 Task: Make in the project TricklePlan a sprint 'Cosmic Ray'.
Action: Mouse moved to (726, 156)
Screenshot: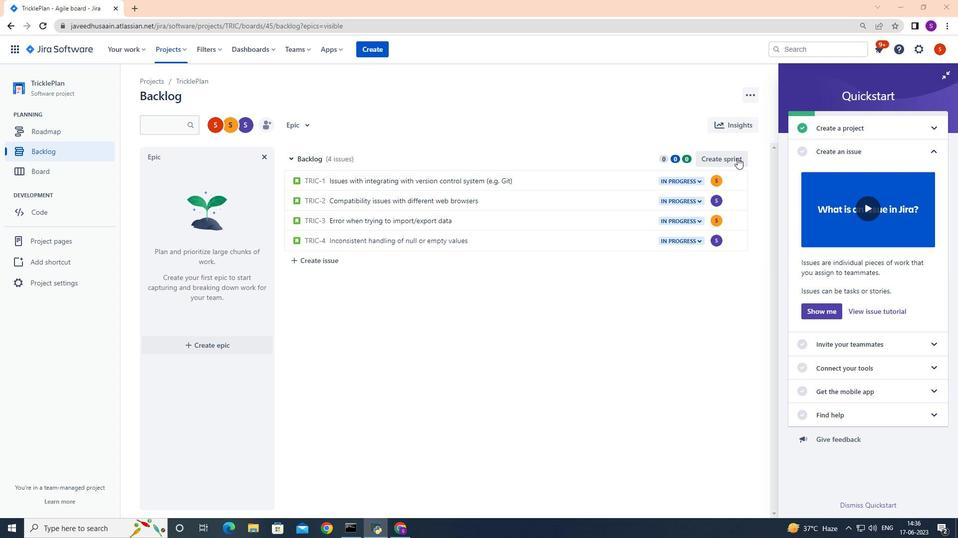 
Action: Mouse pressed left at (726, 156)
Screenshot: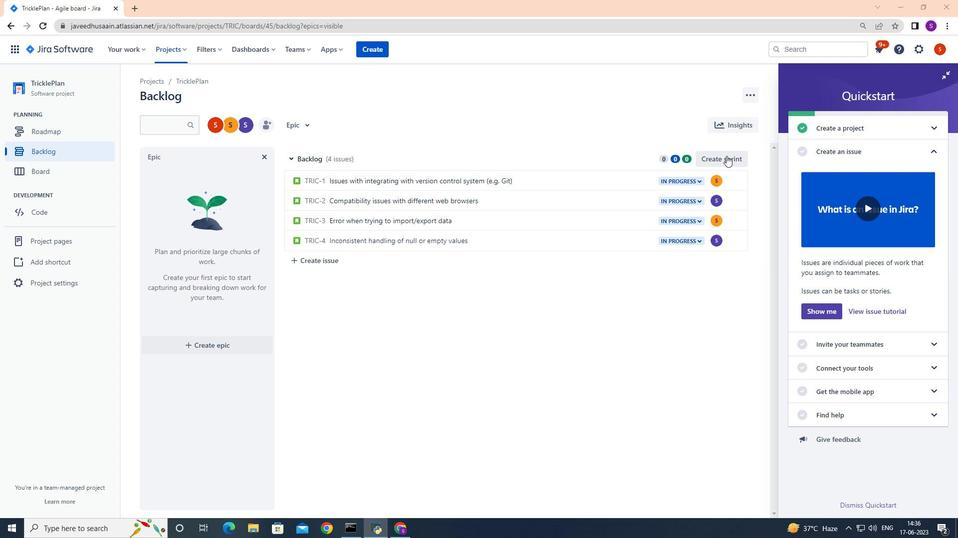 
Action: Mouse moved to (343, 158)
Screenshot: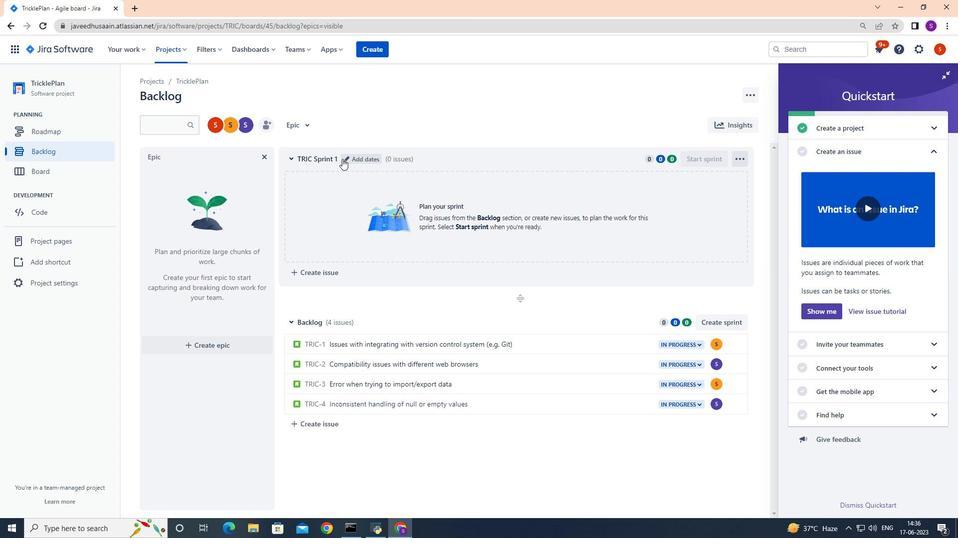 
Action: Mouse pressed left at (343, 158)
Screenshot: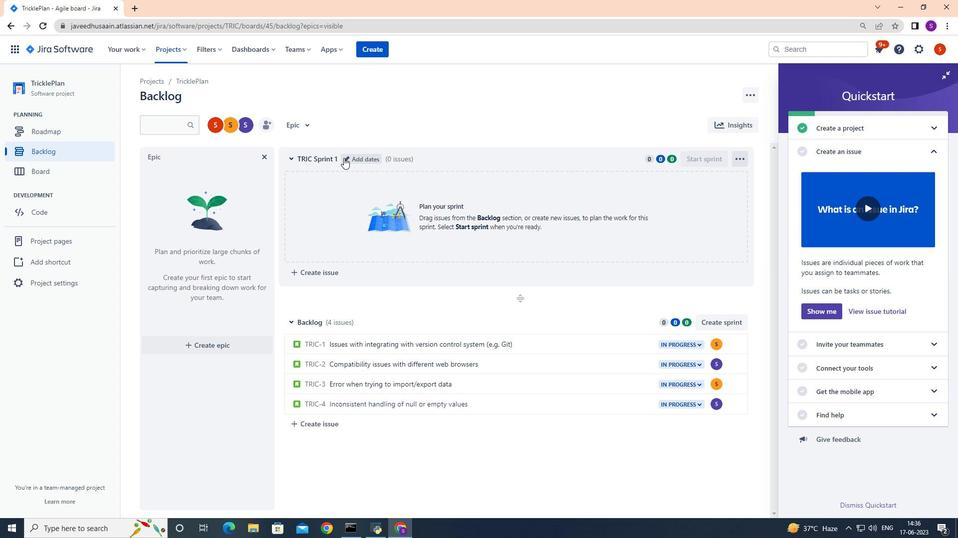 
Action: Mouse moved to (400, 123)
Screenshot: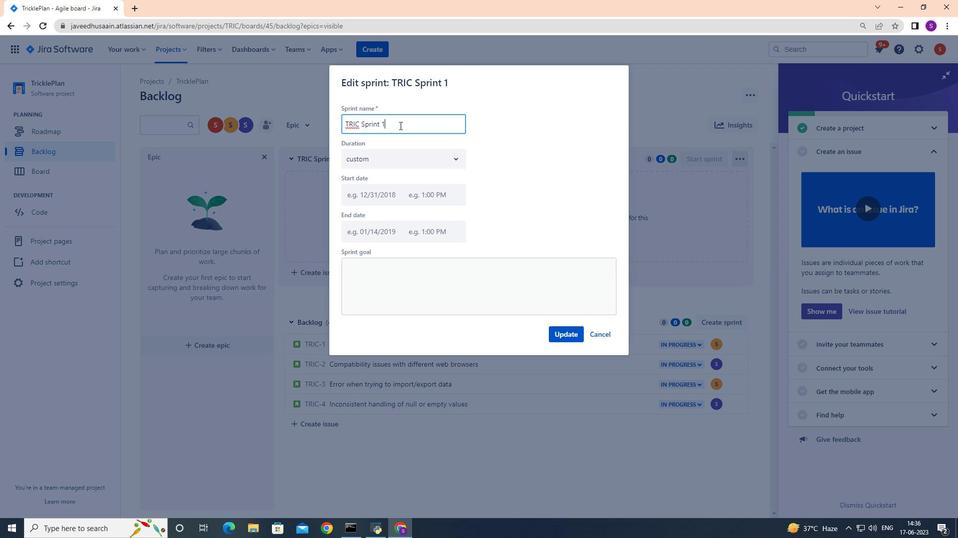 
Action: Key pressed <Key.backspace><Key.backspace><Key.backspace><Key.backspace><Key.backspace><Key.backspace><Key.backspace><Key.backspace><Key.backspace><Key.backspace><Key.backspace><Key.backspace><Key.backspace><Key.backspace><Key.backspace><Key.backspace><Key.backspace><Key.backspace><Key.backspace><Key.backspace><Key.backspace><Key.backspace><Key.backspace><Key.backspace><Key.backspace><Key.backspace><Key.backspace><Key.backspace><Key.backspace><Key.backspace><Key.backspace><Key.backspace><Key.backspace><Key.backspace><Key.backspace><Key.shift><Key.shift><Key.shift><Key.shift><Key.shift><Key.shift><Key.shift><Key.shift><Key.shift><Key.shift><Key.shift><Key.shift><Key.shift><Key.shift><Key.shift><Key.shift><Key.shift><Key.shift><Key.shift><Key.shift><Key.shift><Key.shift>Cosmic<Key.space><Key.shift>Ray
Screenshot: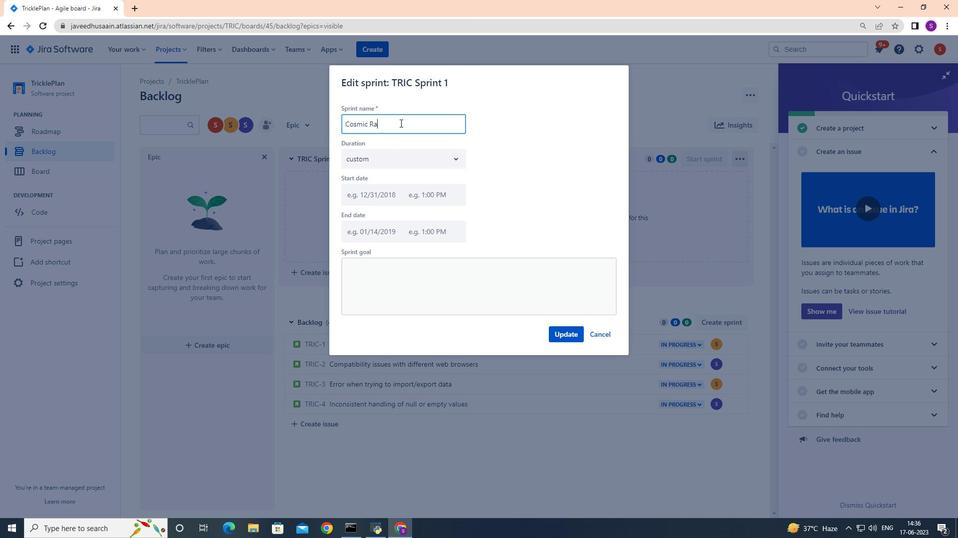 
Action: Mouse moved to (561, 330)
Screenshot: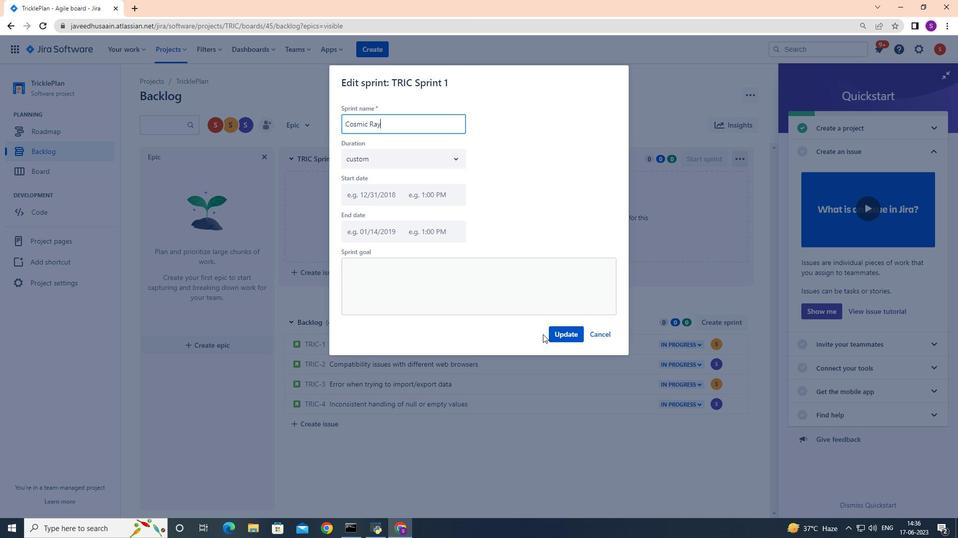 
Action: Mouse pressed left at (561, 330)
Screenshot: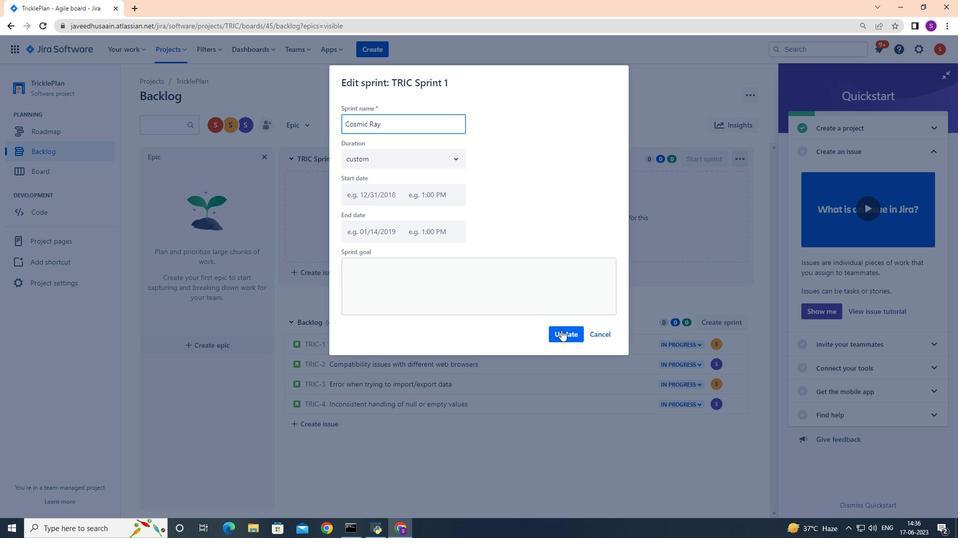 
